 Task: In the  document prototype.html. Below name insert the link: 'www.facebook.com' Insert Dropdown below the link: Review Status  'Select In progress'Insert Header and write  "Stellar". Change font style to  Caveat
Action: Mouse moved to (241, 345)
Screenshot: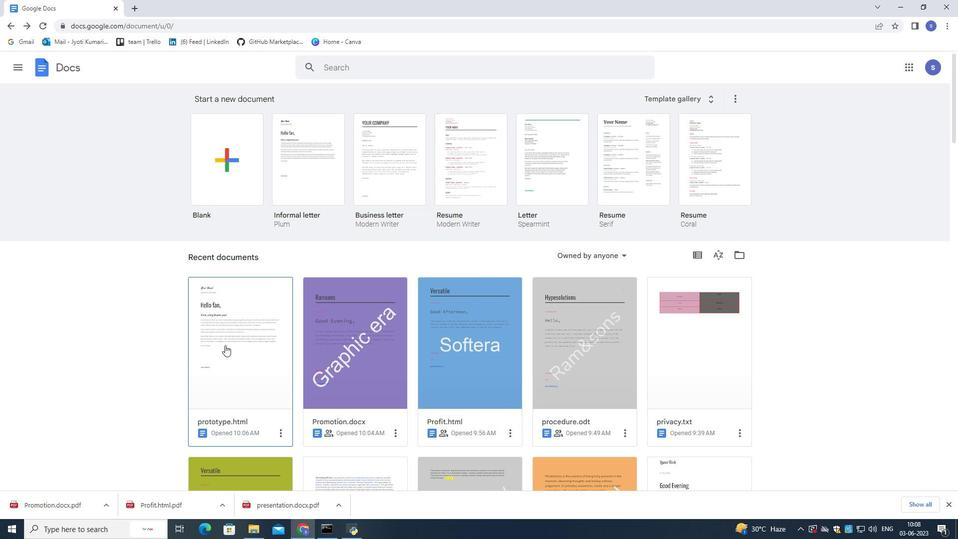 
Action: Mouse pressed left at (241, 345)
Screenshot: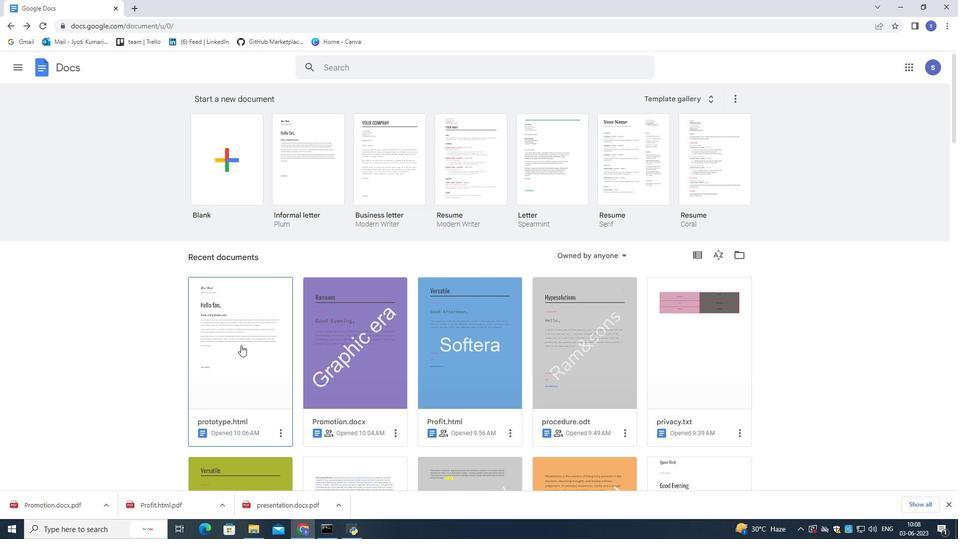 
Action: Mouse moved to (242, 345)
Screenshot: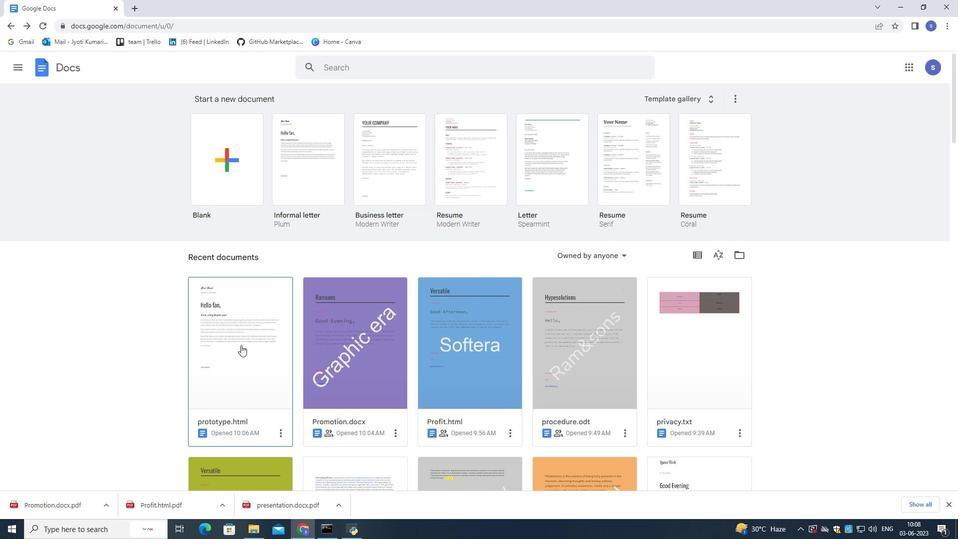 
Action: Mouse pressed left at (242, 345)
Screenshot: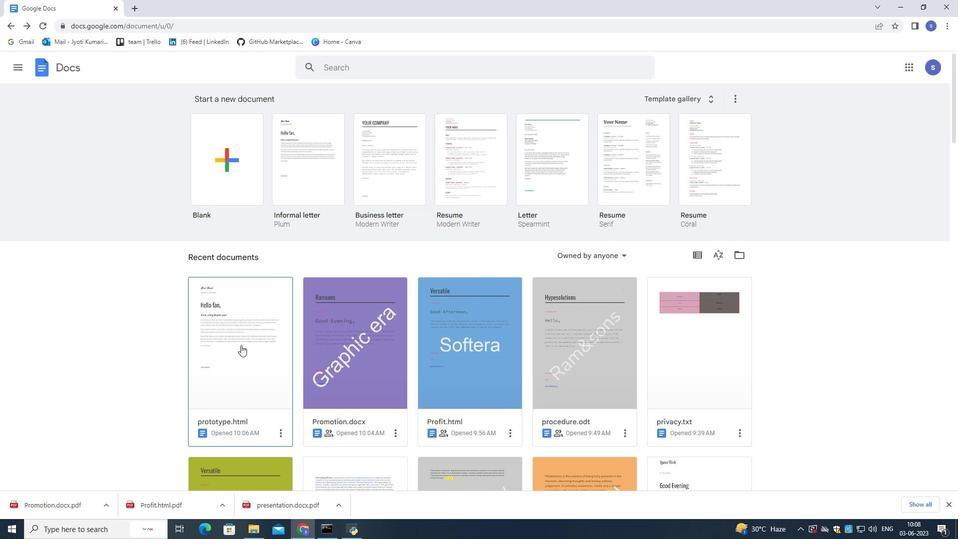 
Action: Mouse moved to (382, 394)
Screenshot: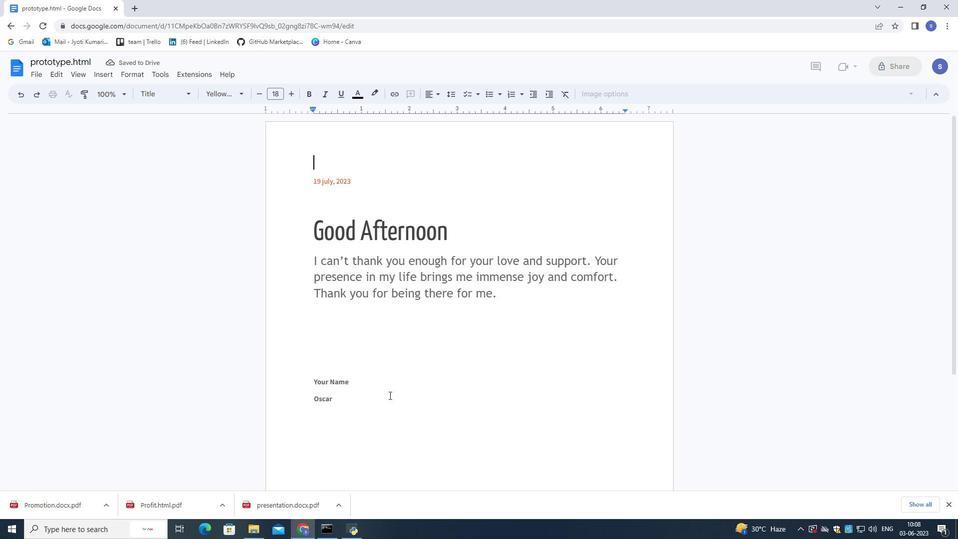 
Action: Mouse pressed left at (382, 394)
Screenshot: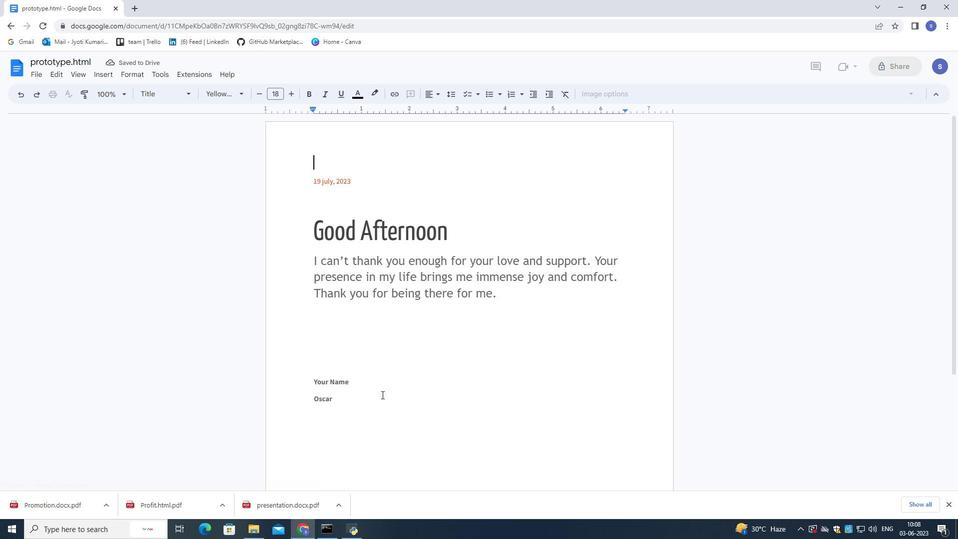 
Action: Mouse moved to (380, 393)
Screenshot: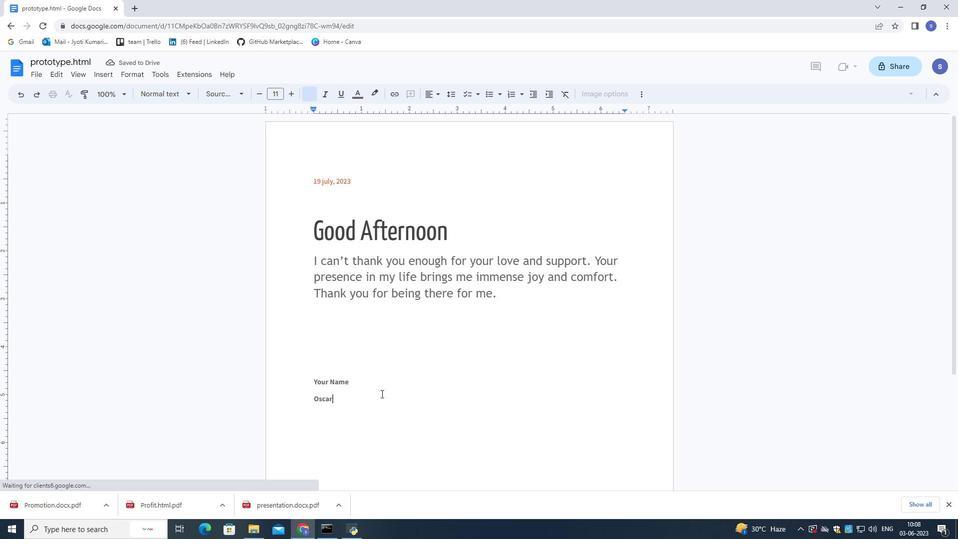 
Action: Key pressed <Key.enter>
Screenshot: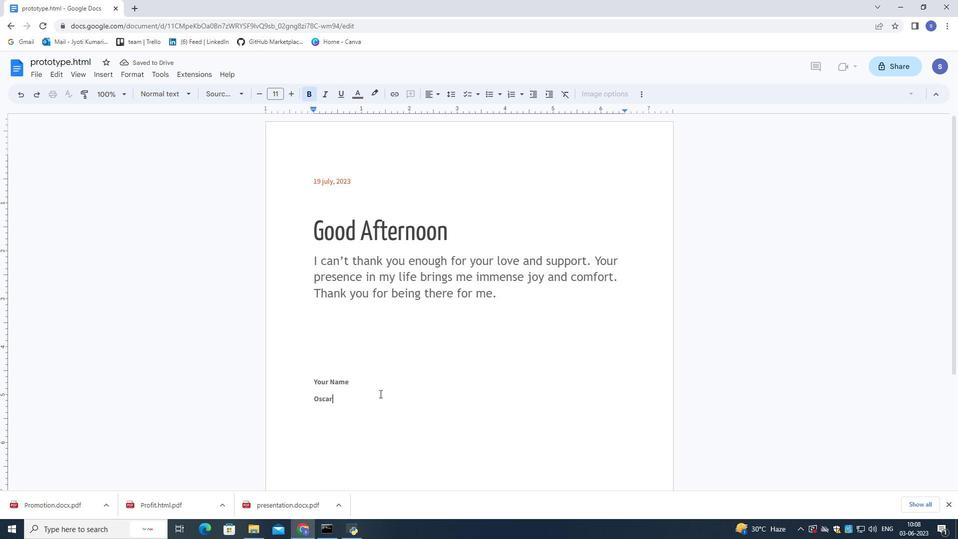 
Action: Mouse moved to (98, 72)
Screenshot: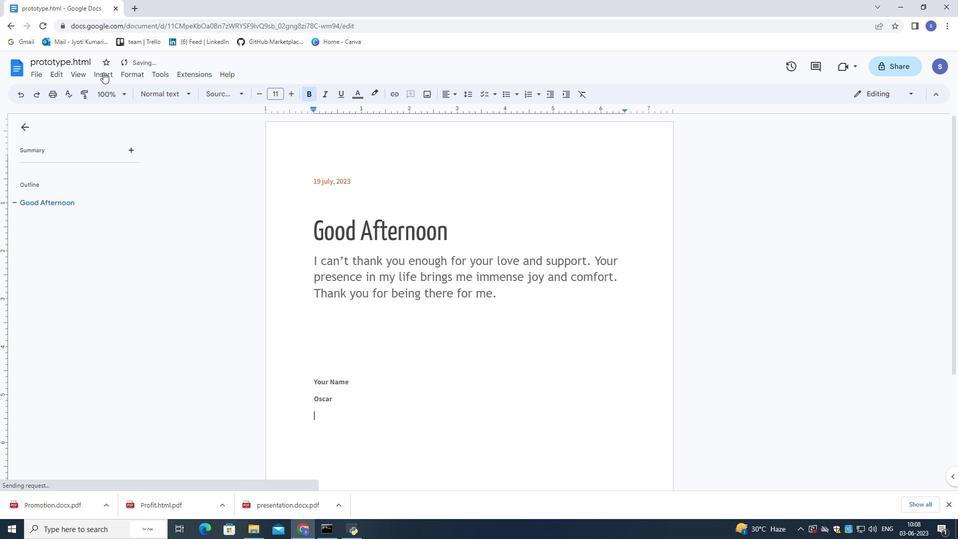 
Action: Mouse pressed left at (98, 72)
Screenshot: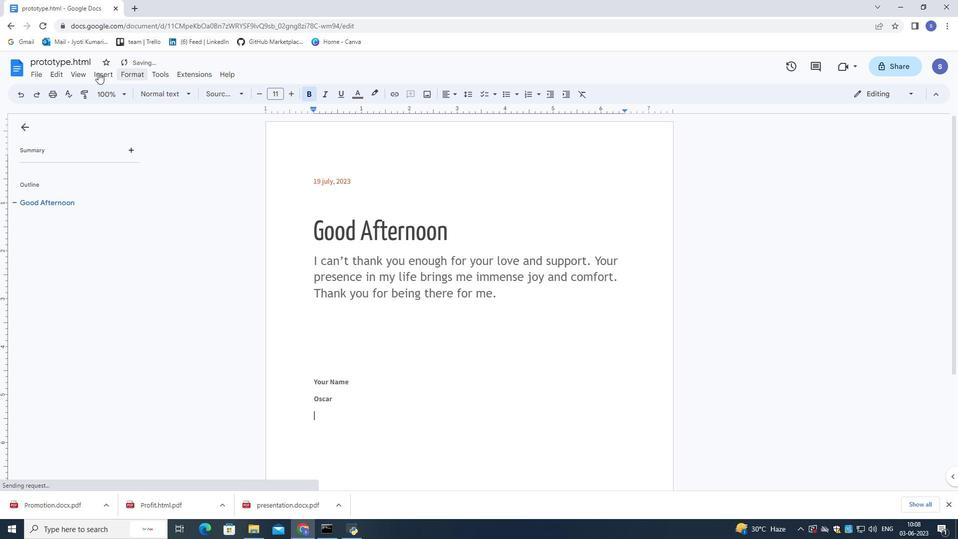 
Action: Mouse moved to (143, 379)
Screenshot: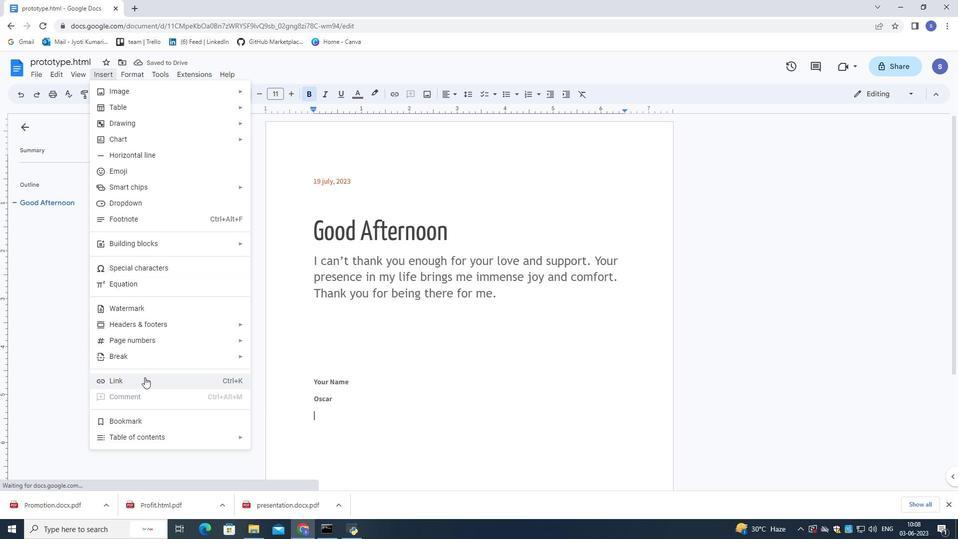 
Action: Mouse pressed left at (143, 379)
Screenshot: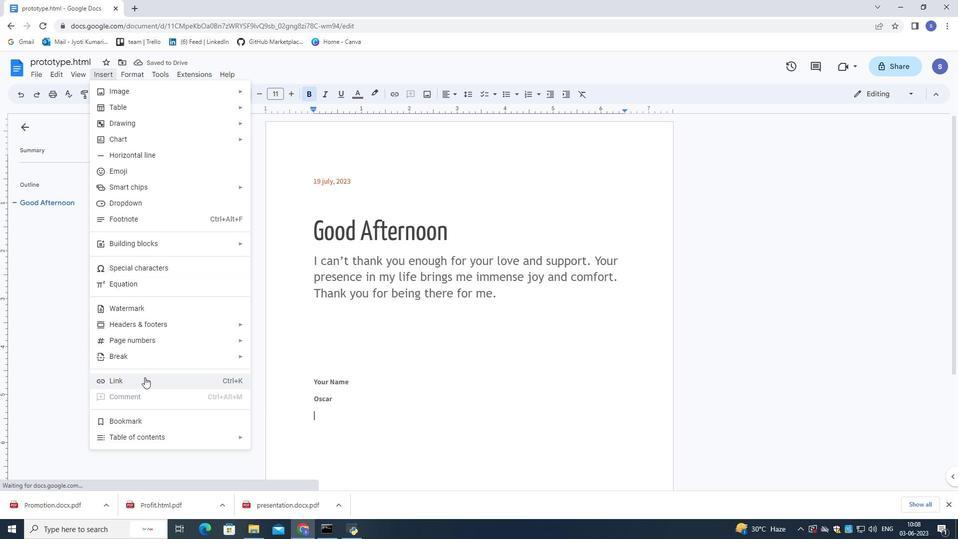 
Action: Mouse moved to (142, 371)
Screenshot: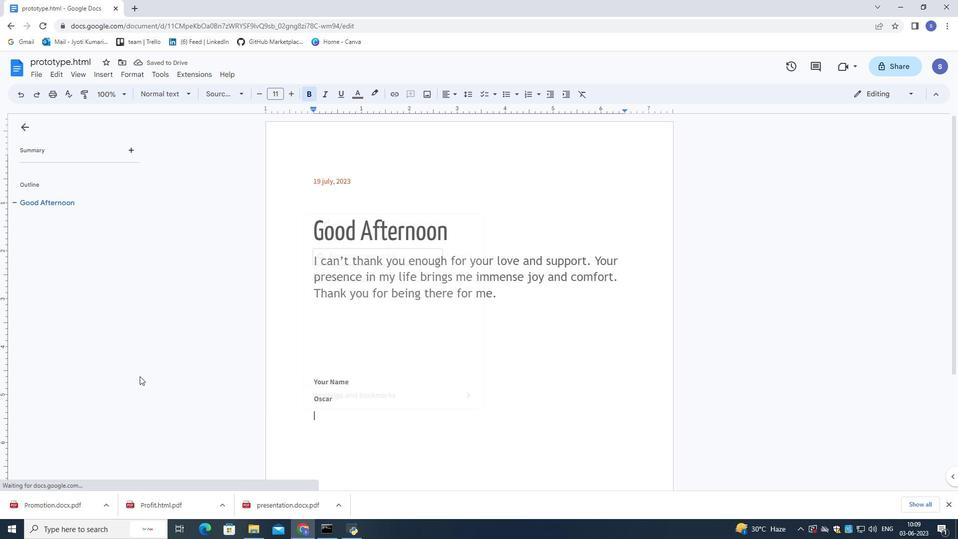 
Action: Key pressed www.facebook.com
Screenshot: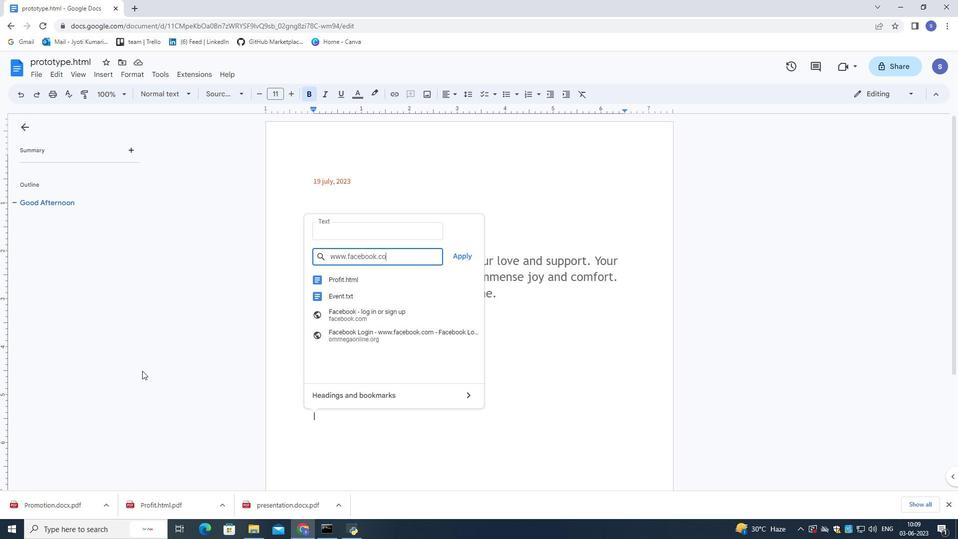 
Action: Mouse moved to (459, 257)
Screenshot: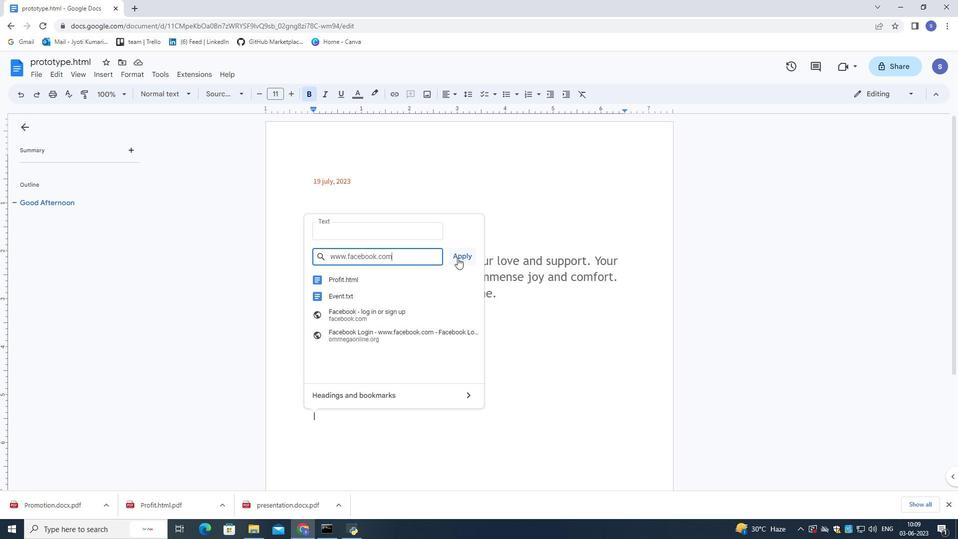 
Action: Mouse pressed left at (459, 257)
Screenshot: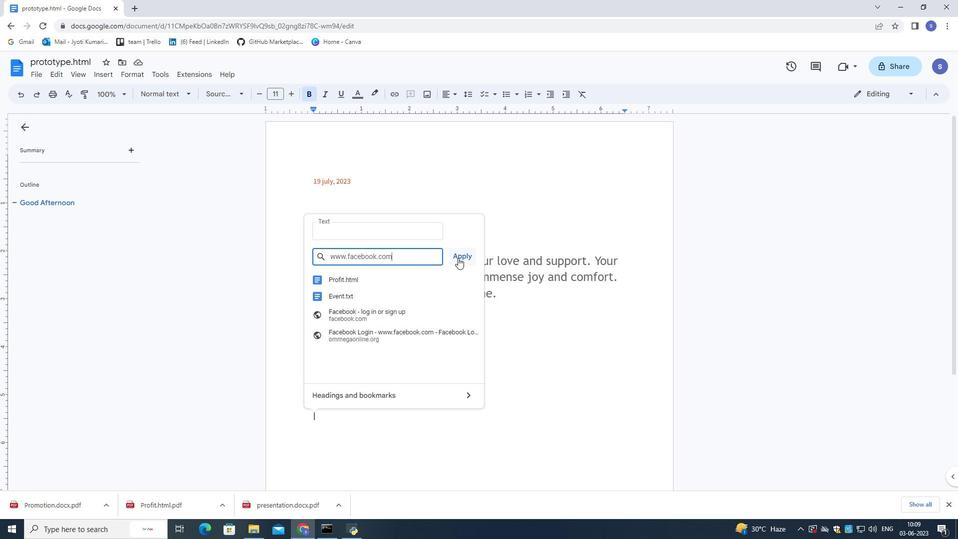 
Action: Mouse moved to (505, 371)
Screenshot: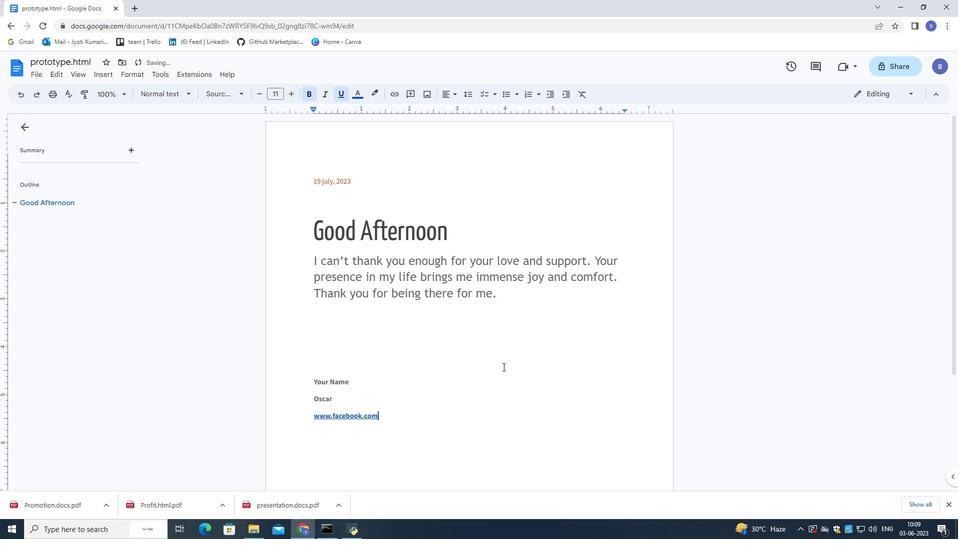 
Action: Key pressed <Key.enter>
Screenshot: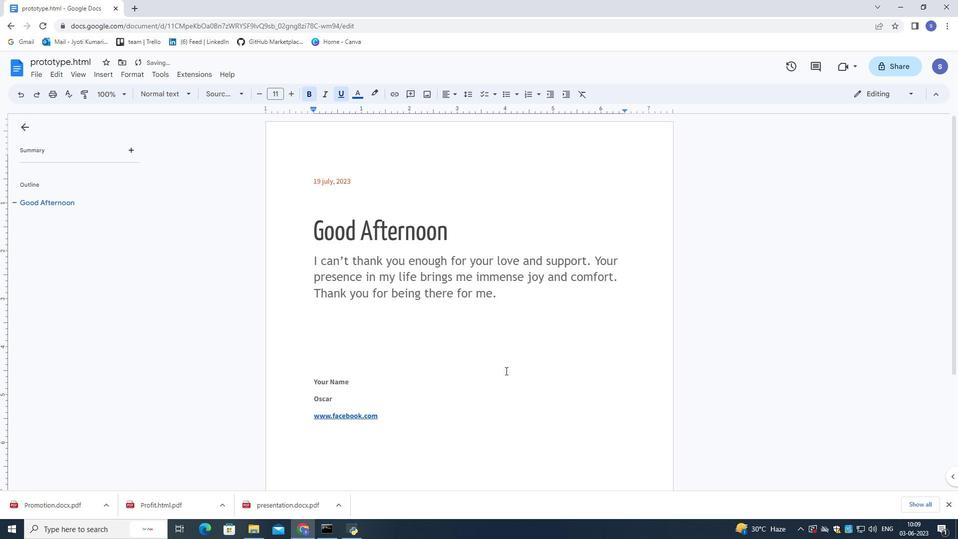 
Action: Mouse moved to (96, 70)
Screenshot: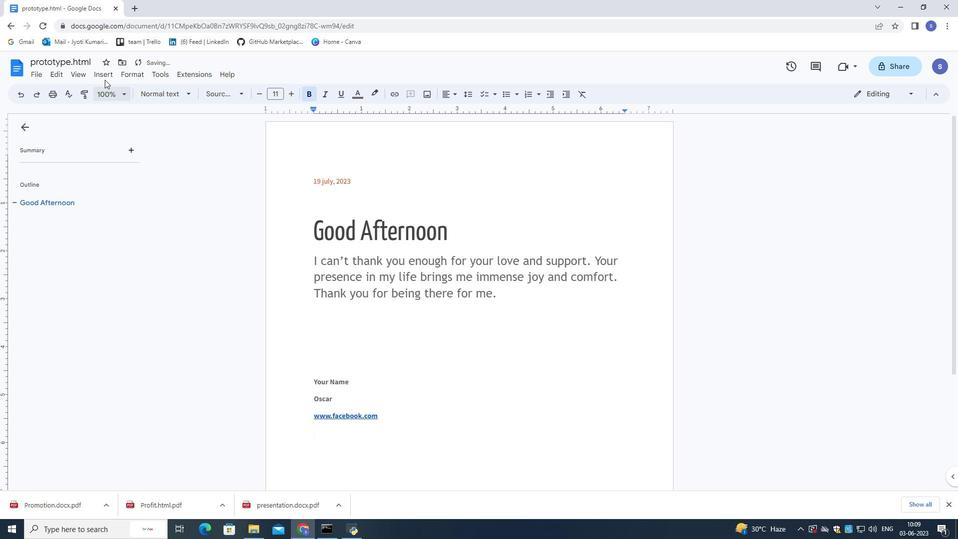 
Action: Mouse pressed left at (96, 70)
Screenshot: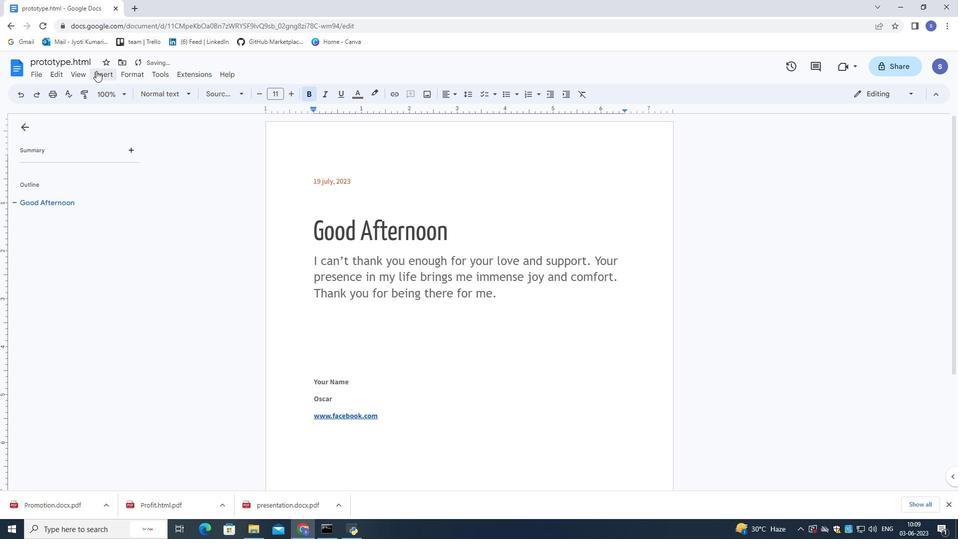 
Action: Mouse moved to (146, 125)
Screenshot: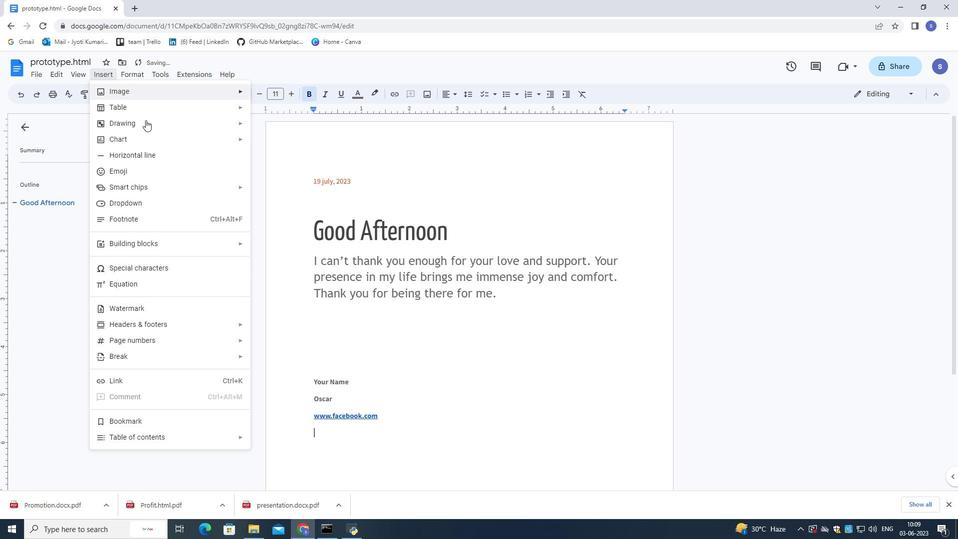 
Action: Mouse scrolled (146, 125) with delta (0, 0)
Screenshot: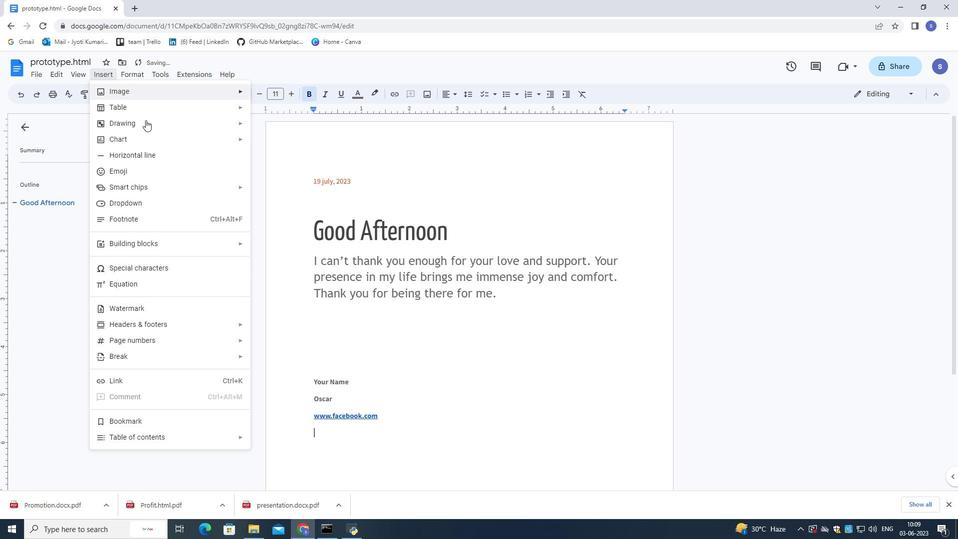 
Action: Mouse moved to (146, 126)
Screenshot: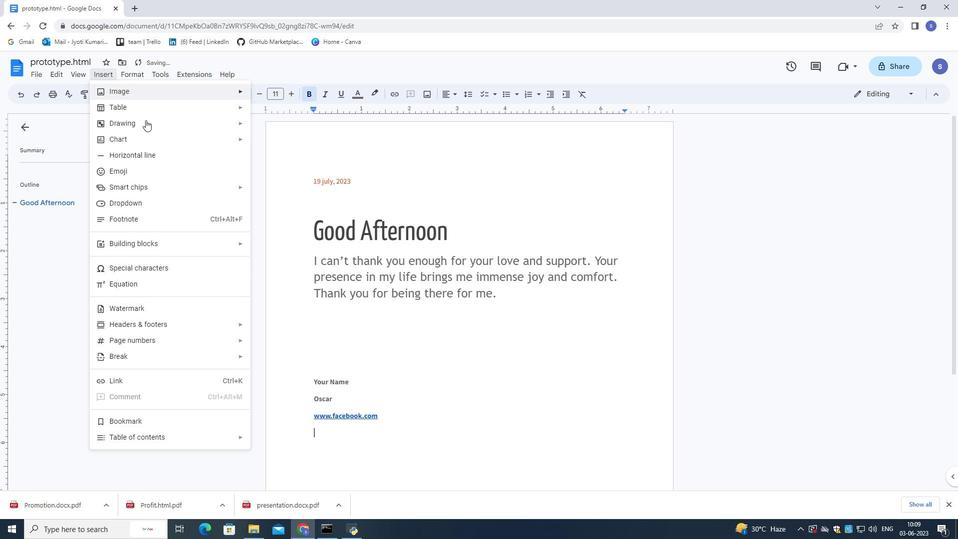 
Action: Mouse scrolled (146, 126) with delta (0, 0)
Screenshot: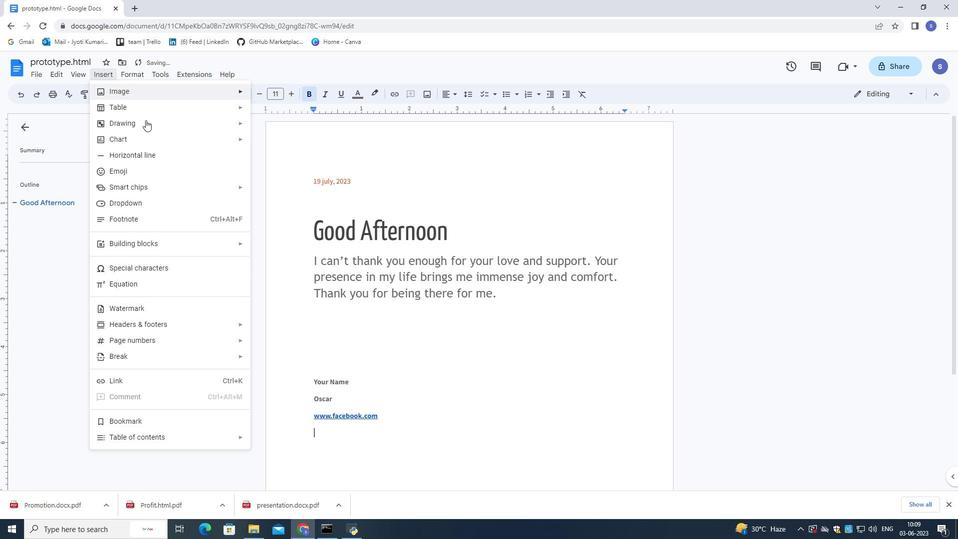 
Action: Mouse moved to (146, 127)
Screenshot: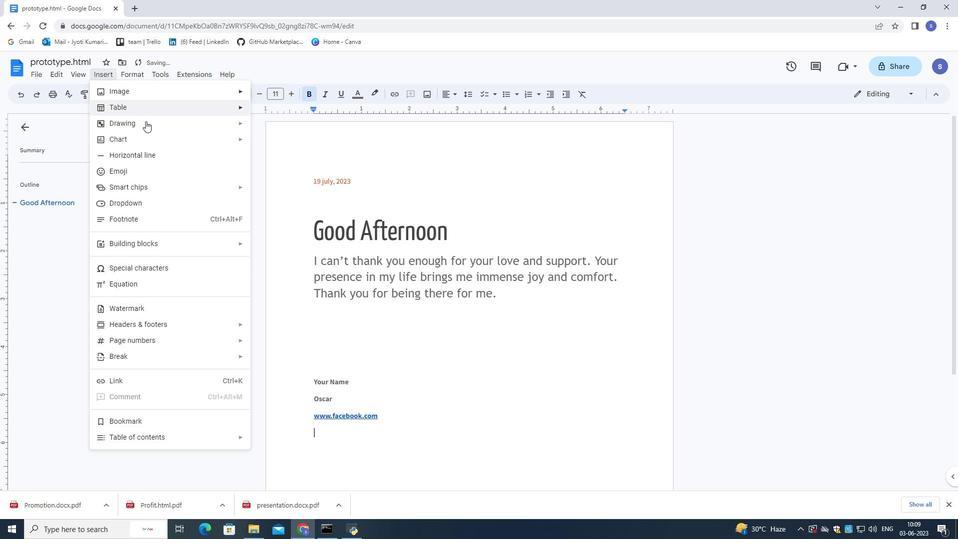 
Action: Mouse scrolled (146, 126) with delta (0, 0)
Screenshot: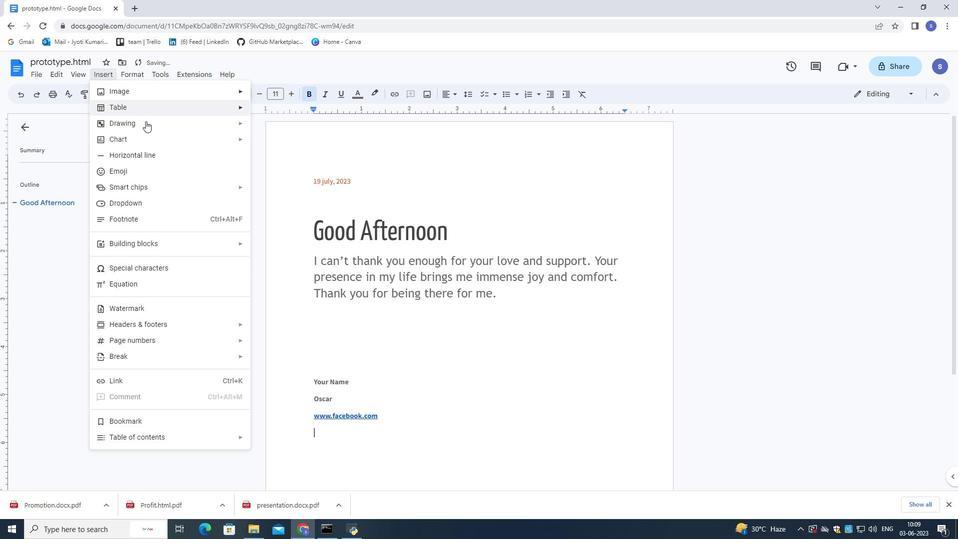 
Action: Mouse moved to (150, 206)
Screenshot: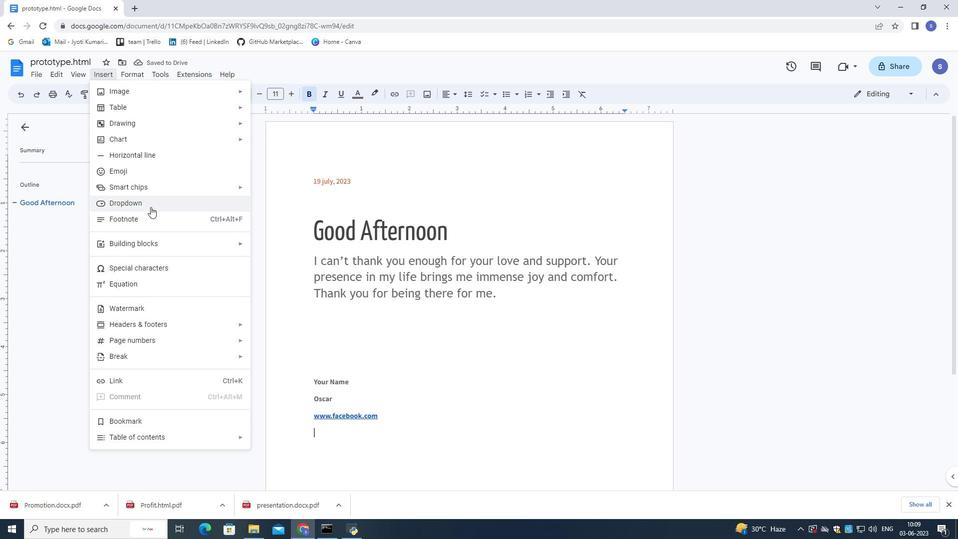 
Action: Mouse pressed left at (150, 206)
Screenshot: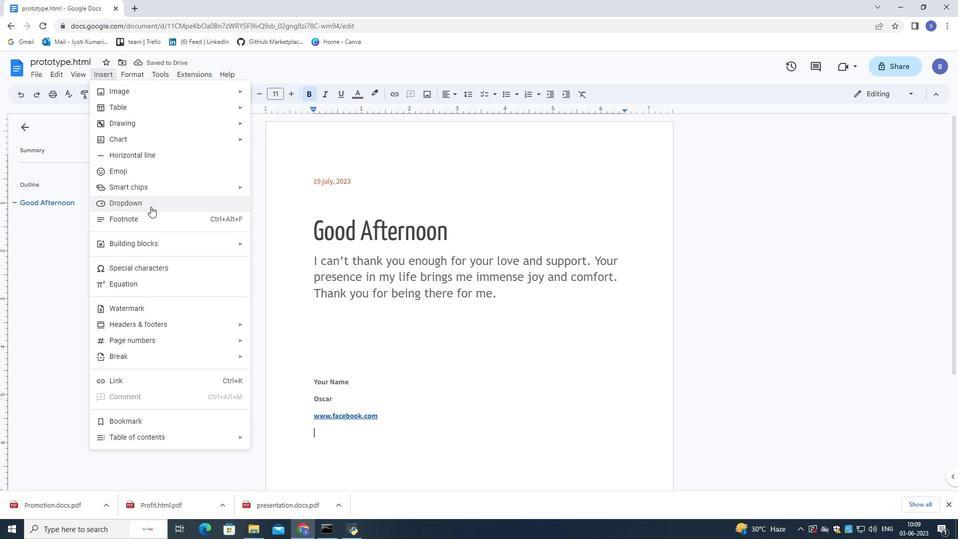
Action: Mouse moved to (490, 267)
Screenshot: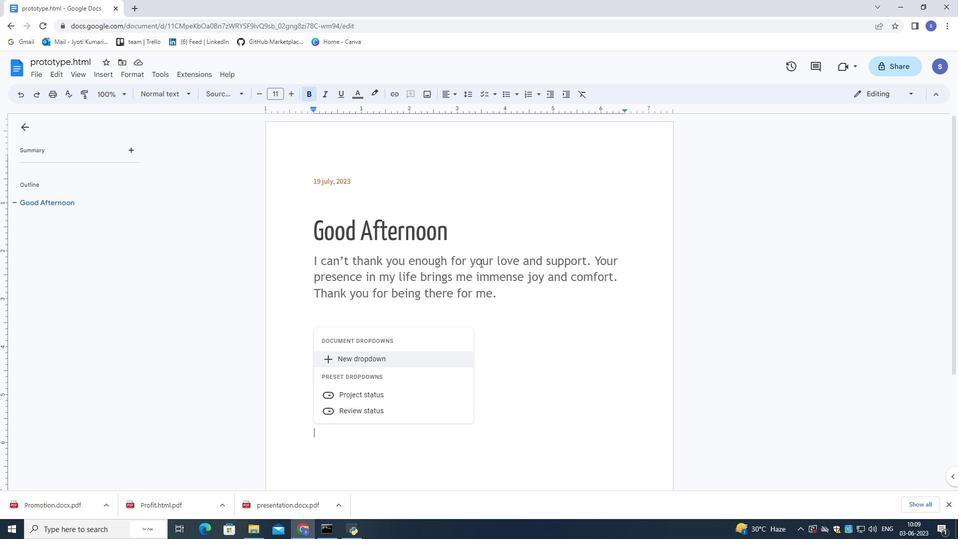 
Action: Mouse scrolled (490, 266) with delta (0, 0)
Screenshot: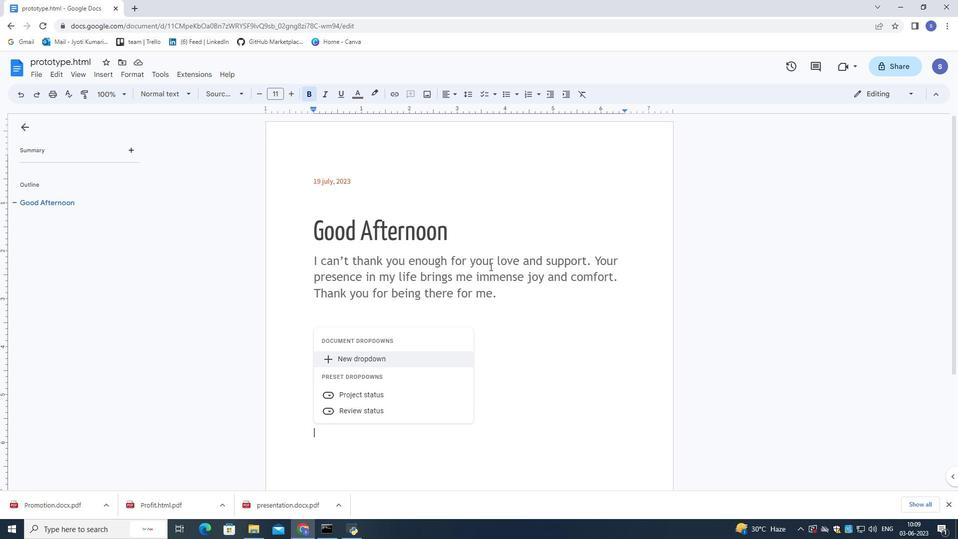 
Action: Mouse moved to (490, 268)
Screenshot: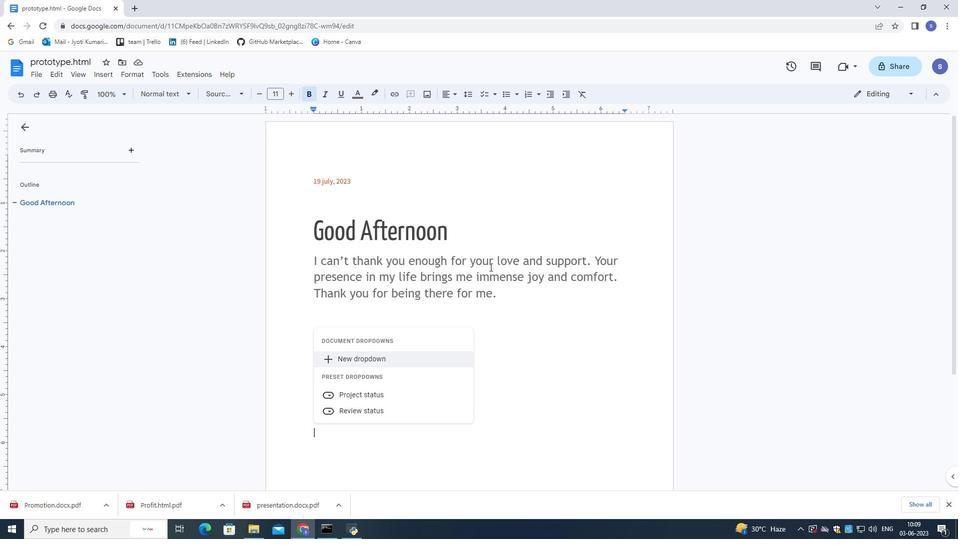 
Action: Mouse scrolled (490, 267) with delta (0, 0)
Screenshot: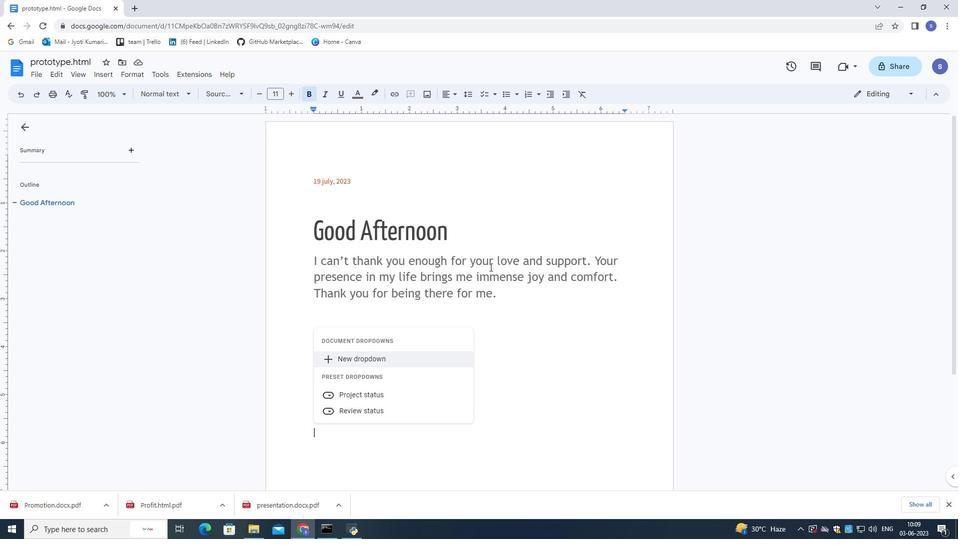 
Action: Mouse moved to (385, 307)
Screenshot: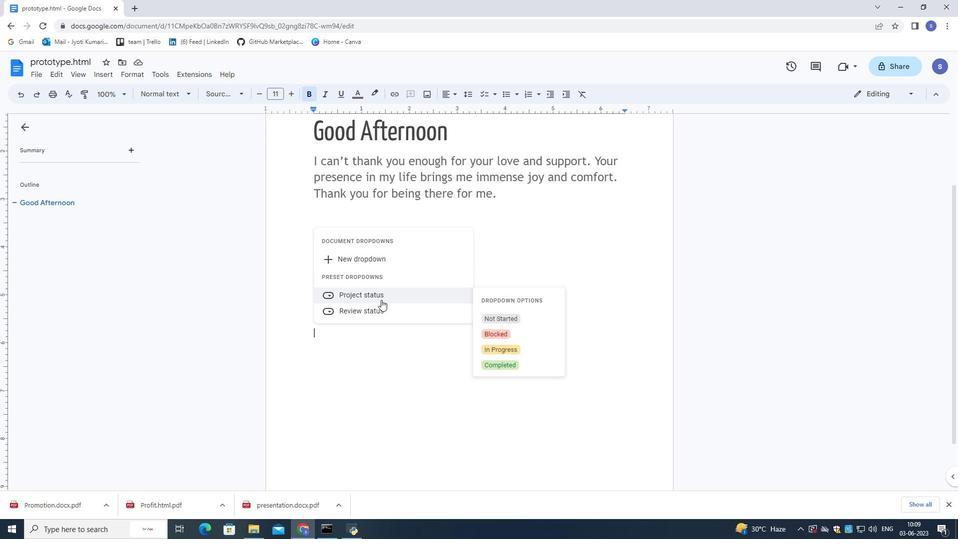 
Action: Mouse pressed left at (385, 307)
Screenshot: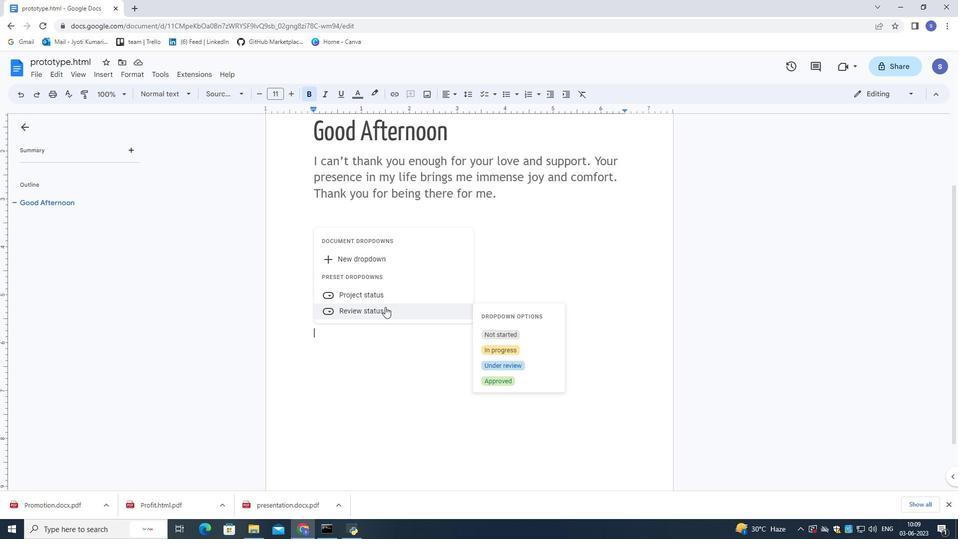 
Action: Mouse moved to (350, 333)
Screenshot: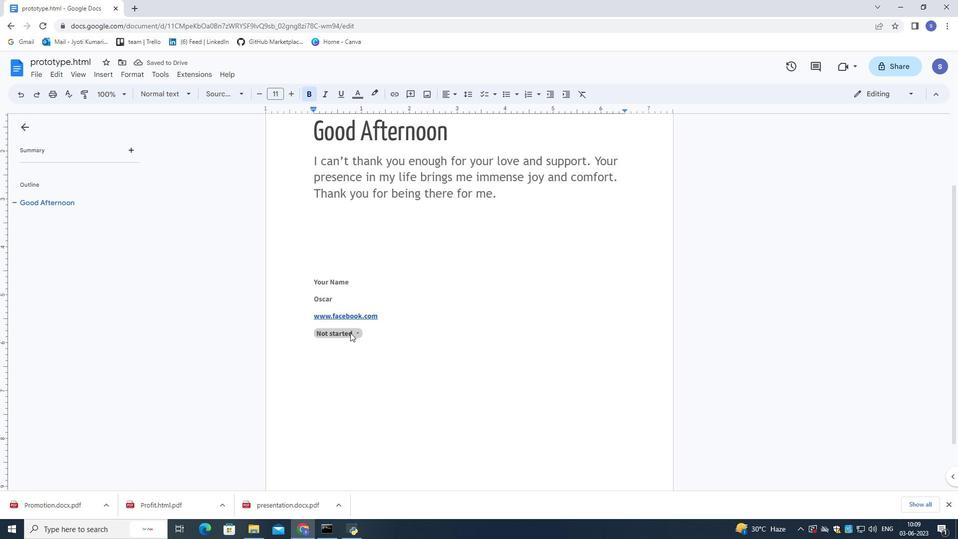 
Action: Mouse pressed left at (350, 333)
Screenshot: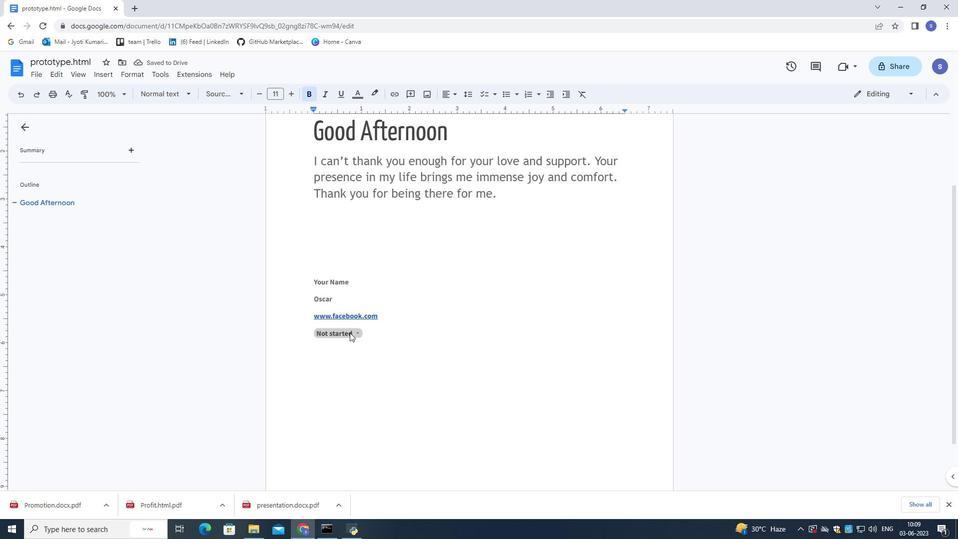 
Action: Mouse moved to (367, 365)
Screenshot: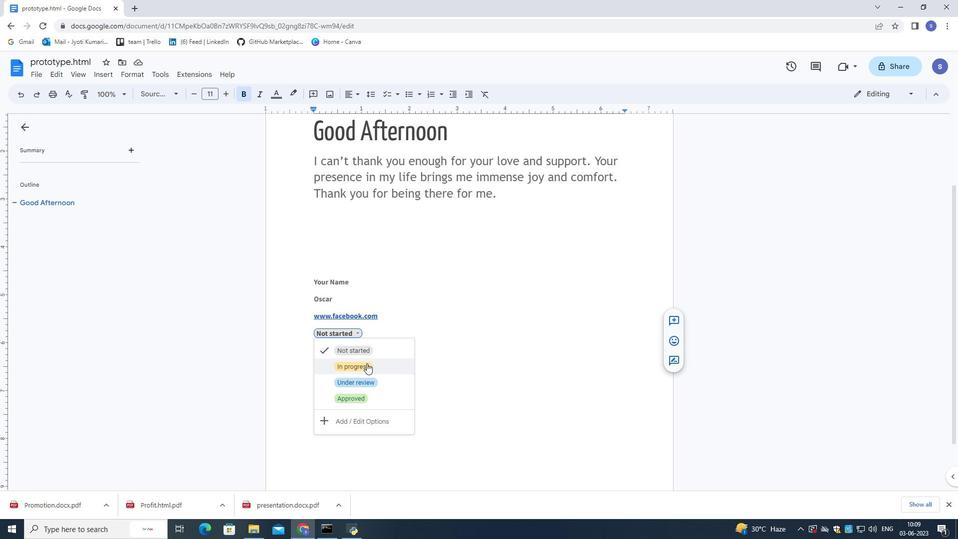
Action: Mouse pressed left at (367, 365)
Screenshot: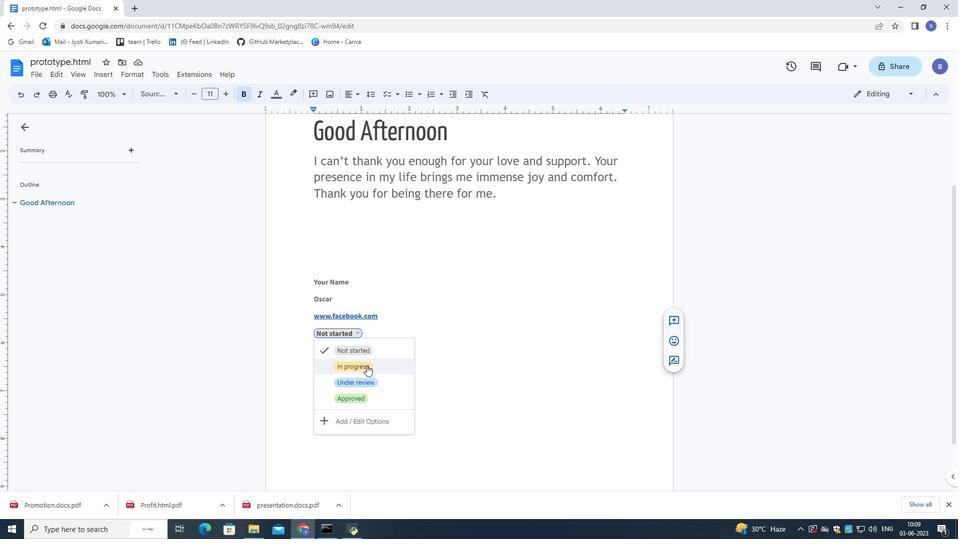 
Action: Mouse moved to (100, 76)
Screenshot: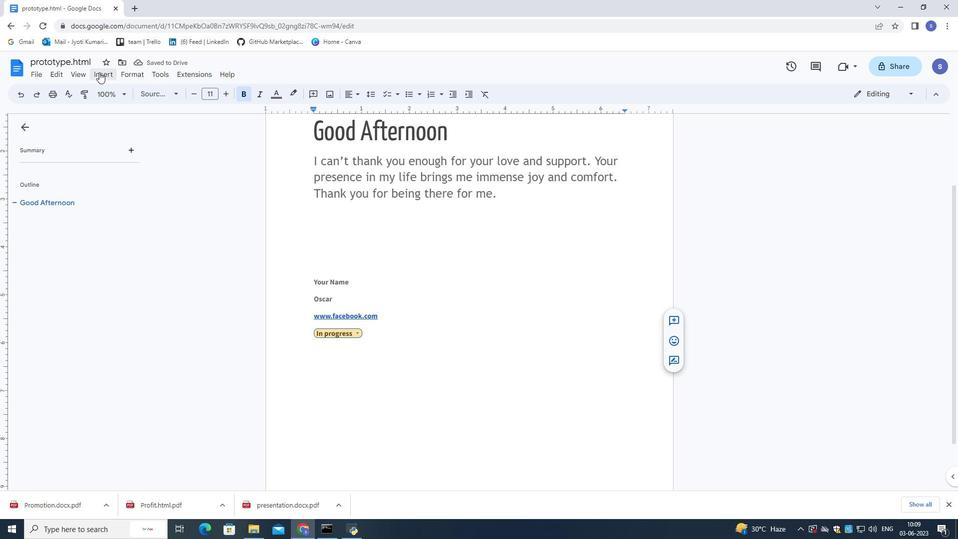 
Action: Mouse pressed left at (100, 76)
Screenshot: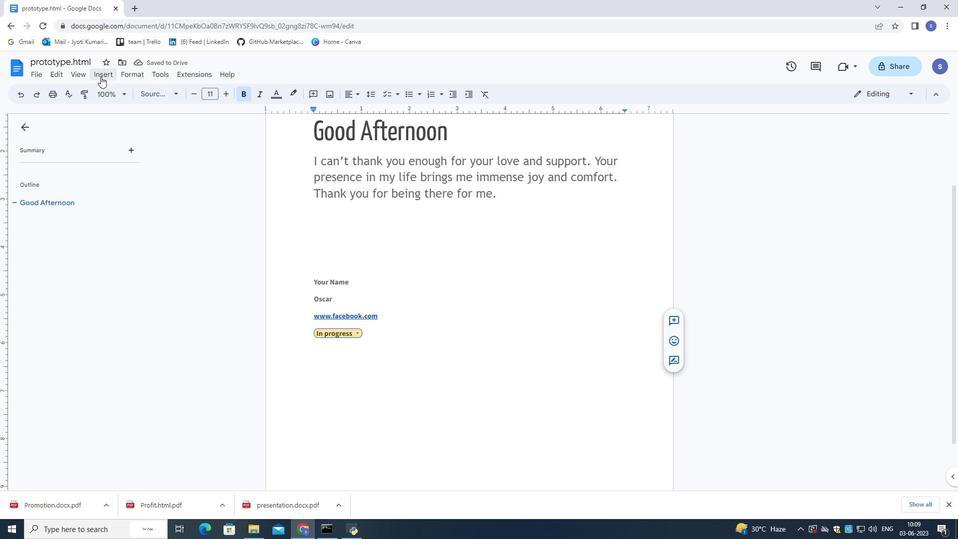 
Action: Mouse moved to (257, 328)
Screenshot: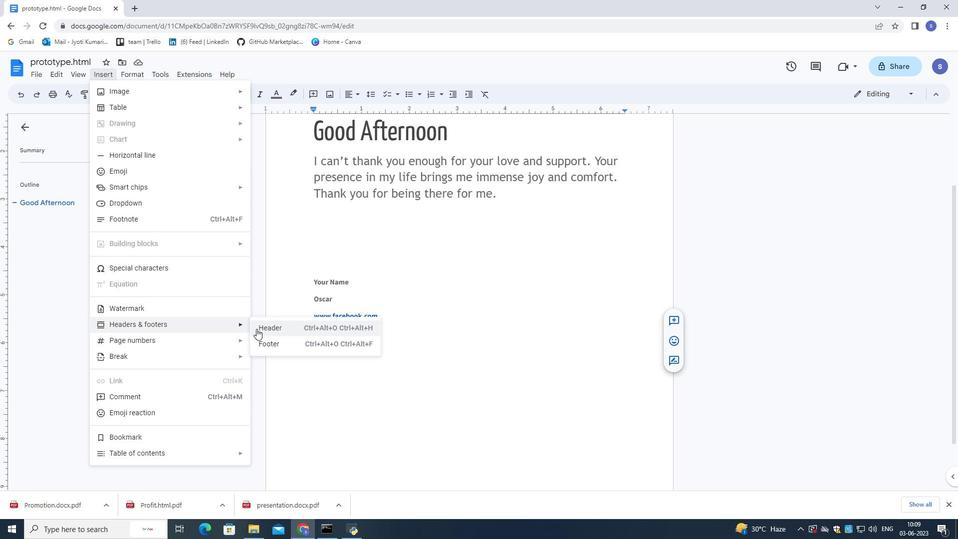 
Action: Mouse pressed left at (257, 328)
Screenshot: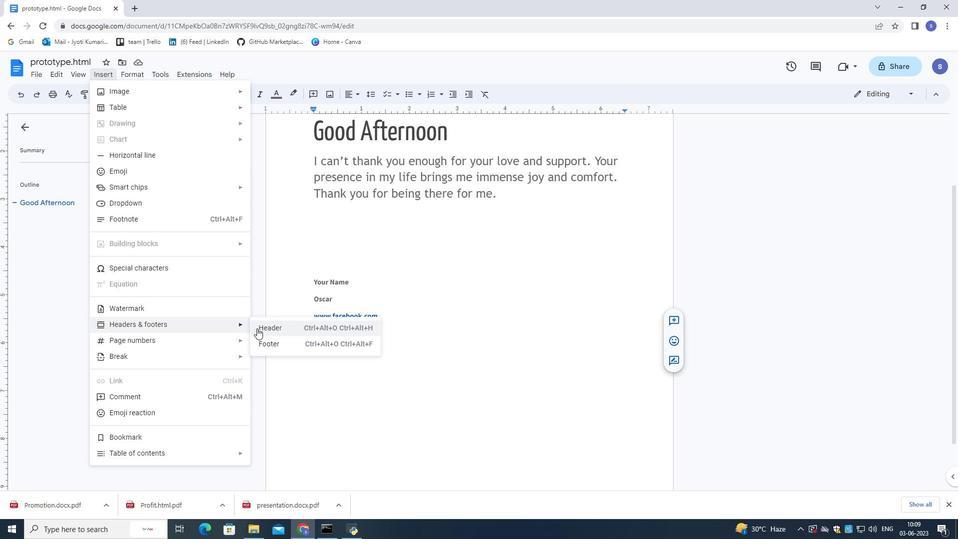 
Action: Mouse moved to (366, 193)
Screenshot: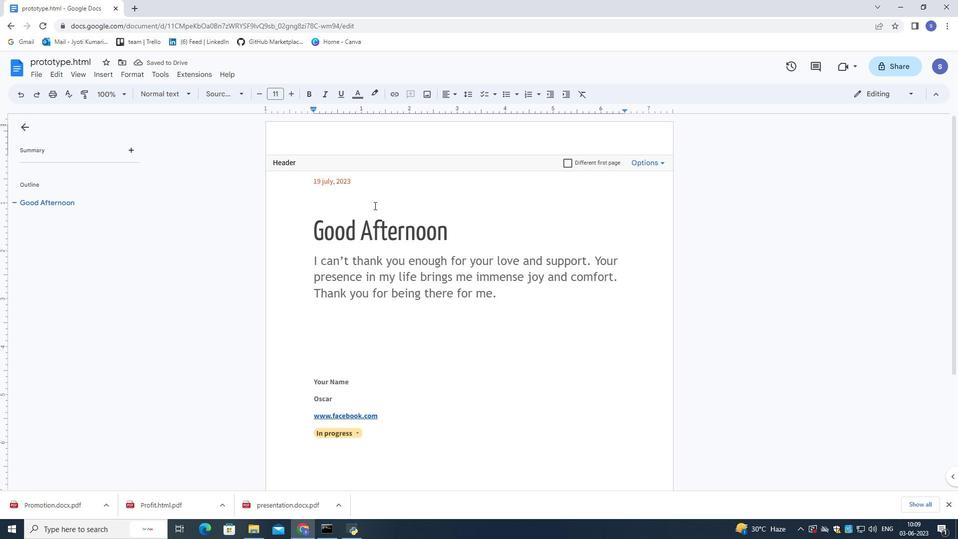 
Action: Key pressed <Key.shift>stellar
Screenshot: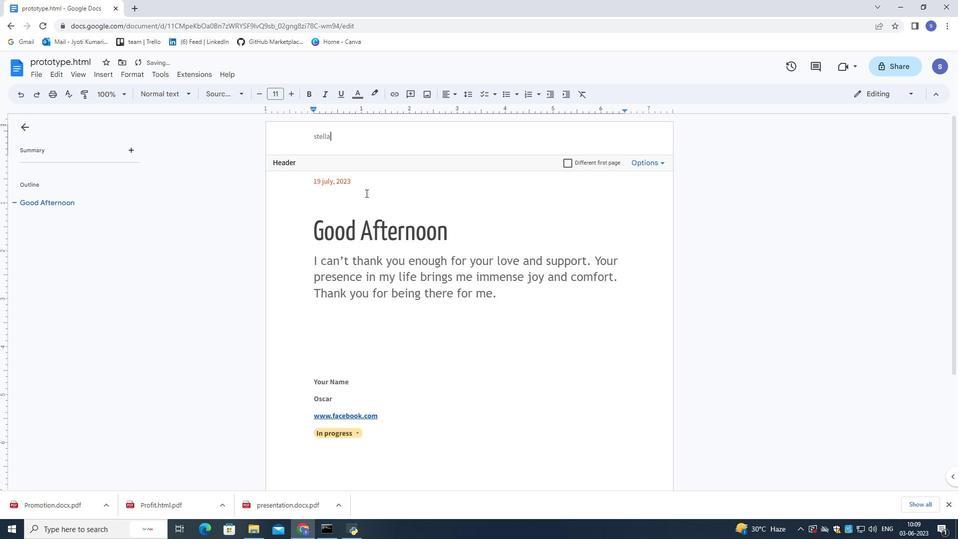
Action: Mouse moved to (338, 134)
Screenshot: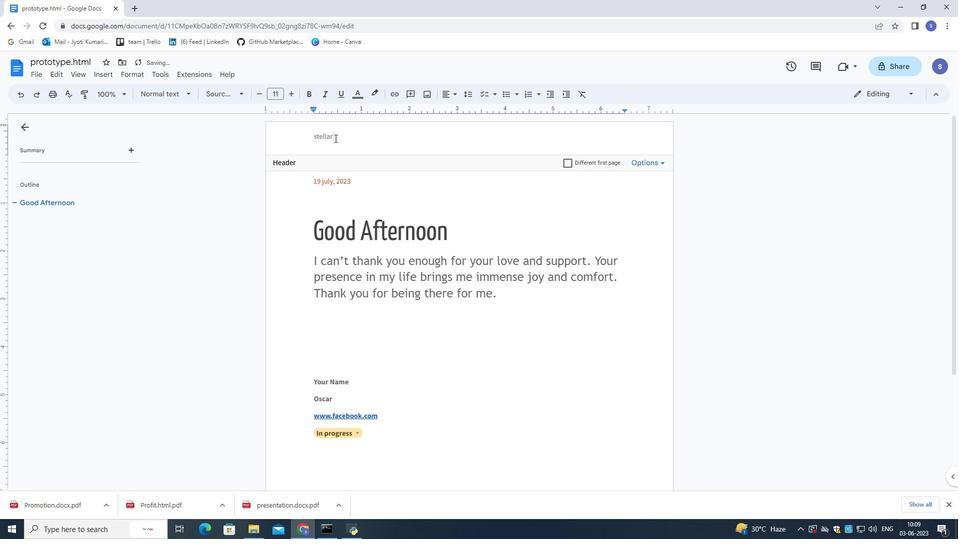 
Action: Mouse pressed left at (338, 134)
Screenshot: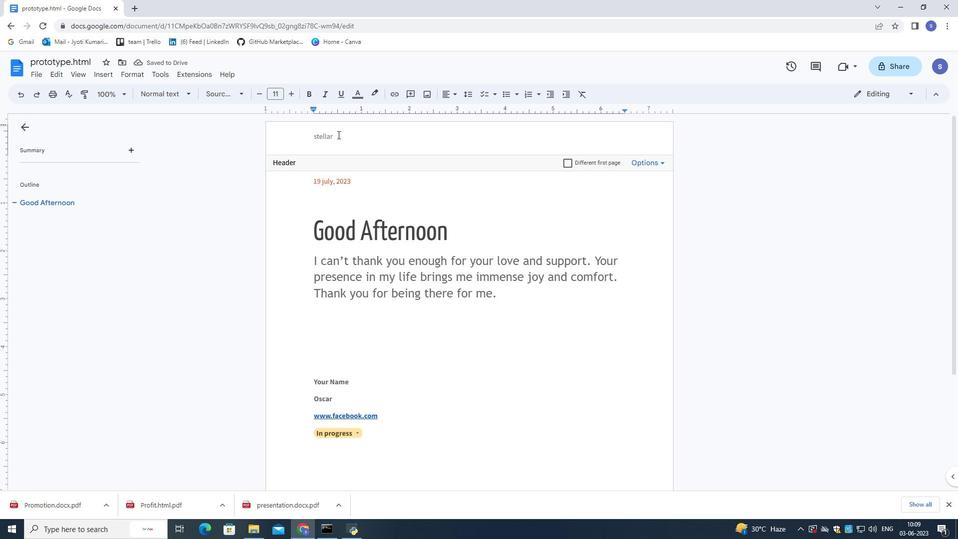 
Action: Mouse moved to (209, 91)
Screenshot: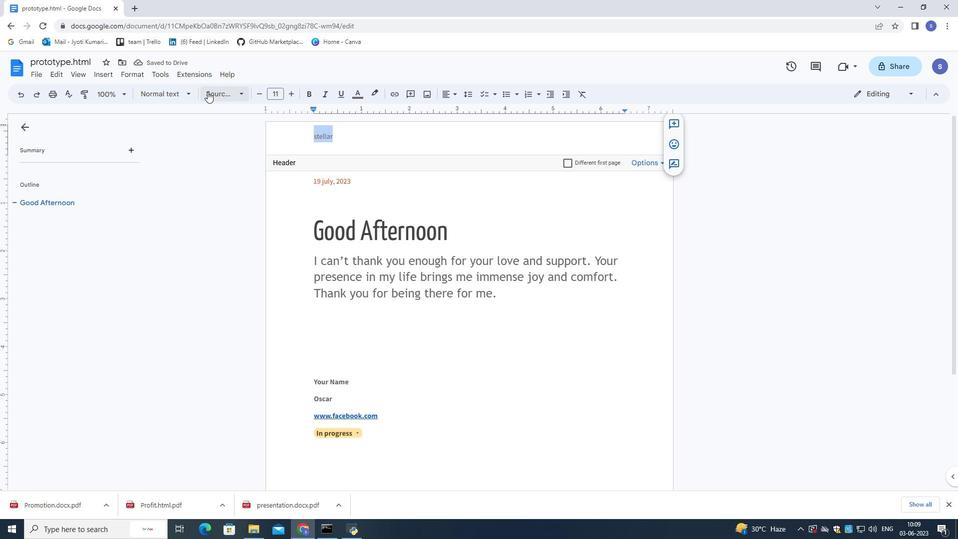 
Action: Mouse pressed left at (209, 91)
Screenshot: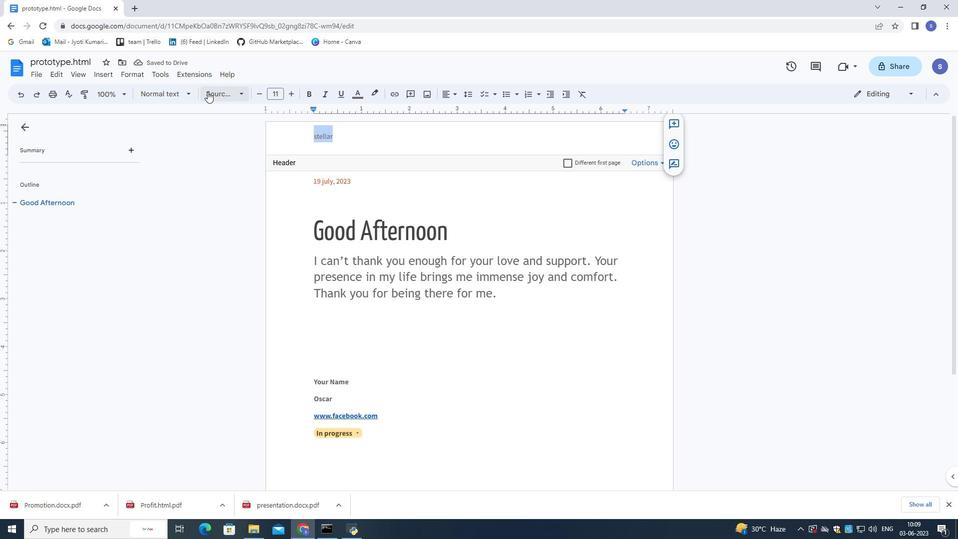 
Action: Mouse moved to (248, 116)
Screenshot: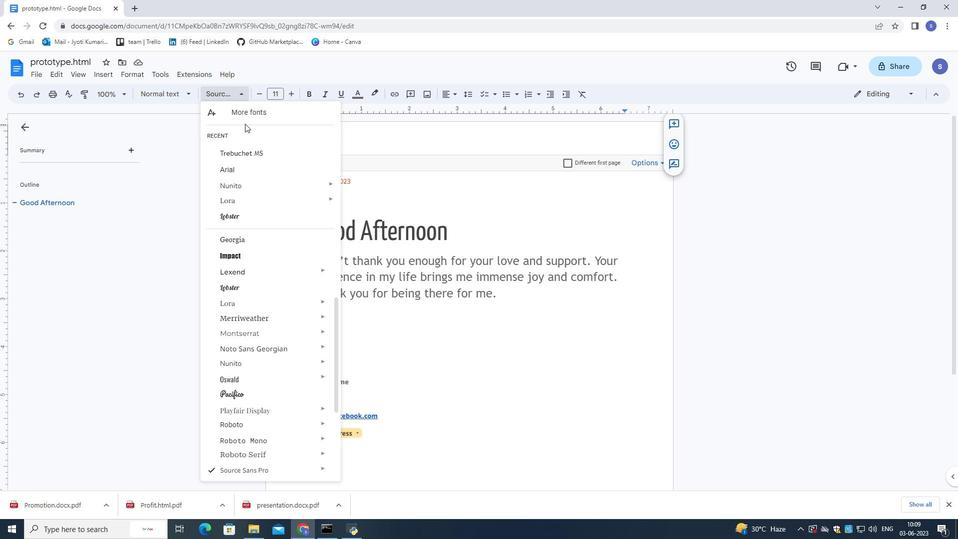 
Action: Mouse pressed left at (248, 116)
Screenshot: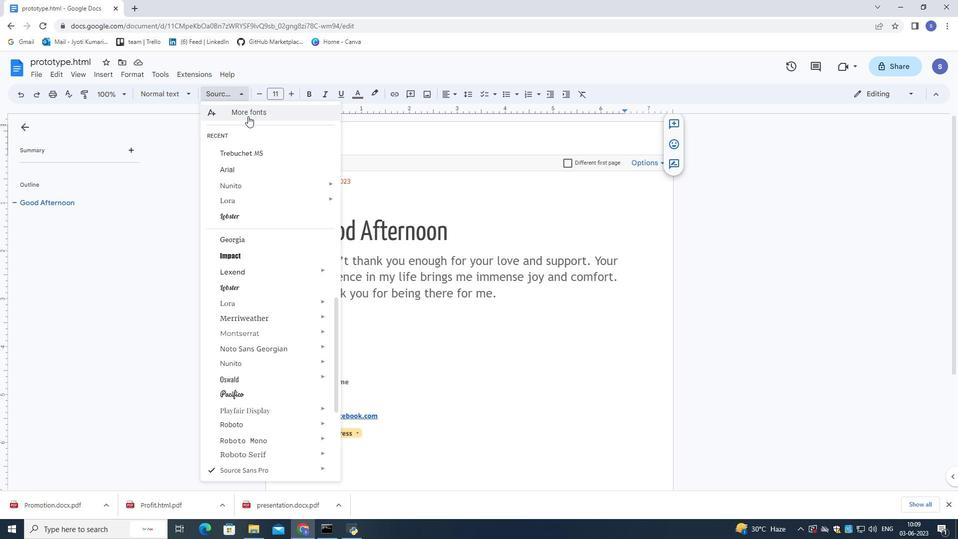 
Action: Mouse moved to (301, 152)
Screenshot: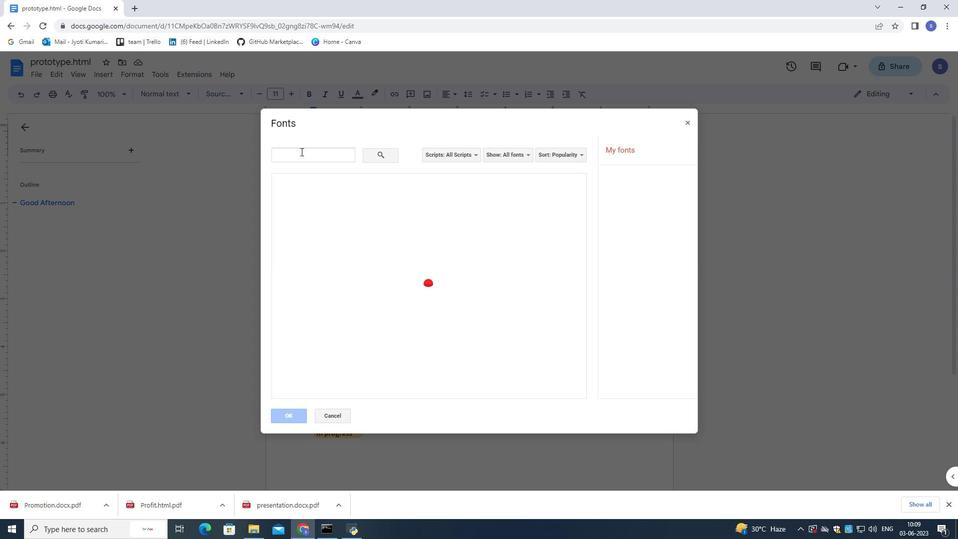
Action: Mouse pressed left at (301, 152)
Screenshot: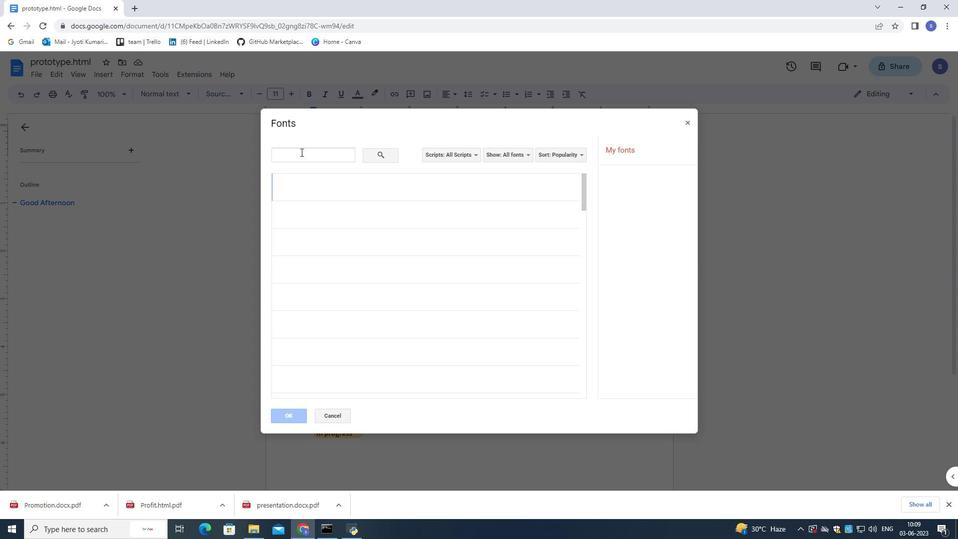 
Action: Mouse moved to (307, 163)
Screenshot: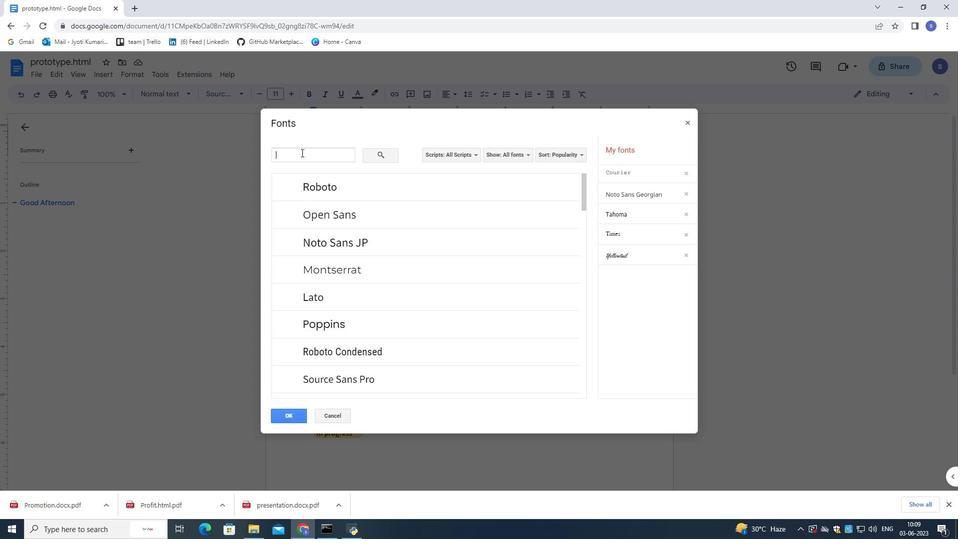 
Action: Key pressed caveat
Screenshot: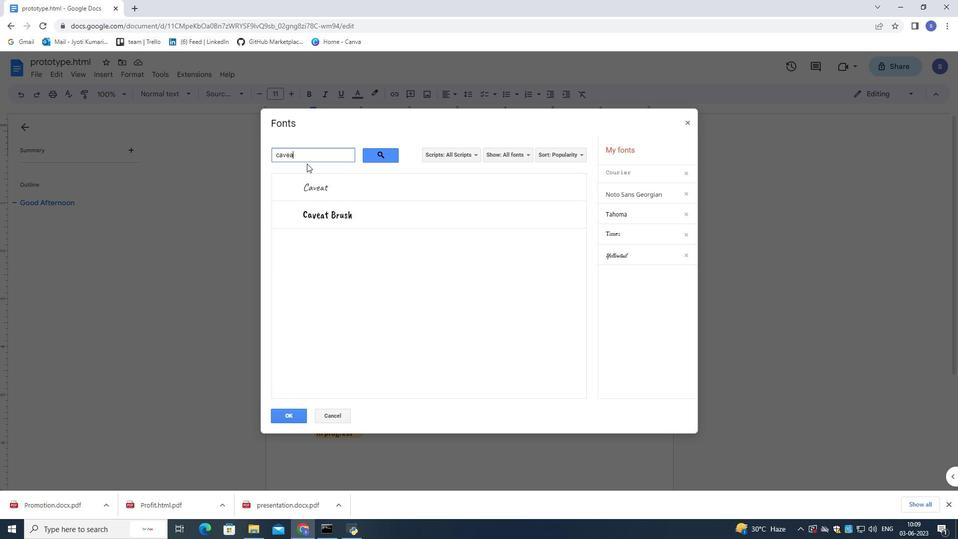 
Action: Mouse moved to (300, 183)
Screenshot: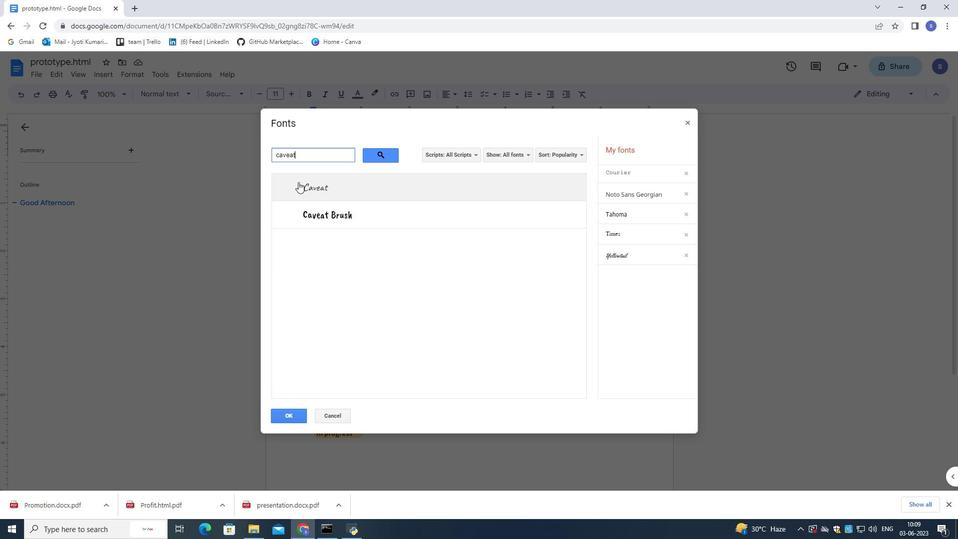 
Action: Mouse pressed left at (300, 183)
Screenshot: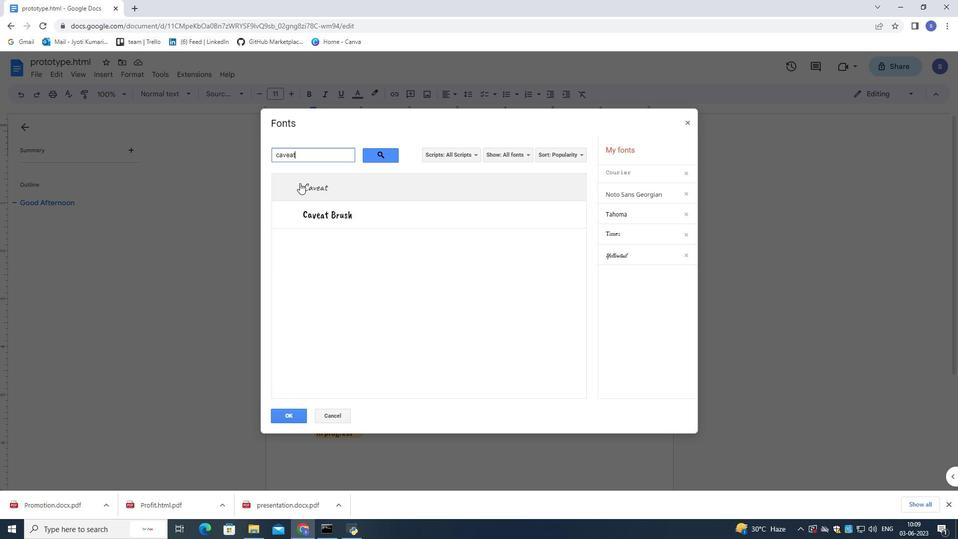 
Action: Mouse moved to (288, 417)
Screenshot: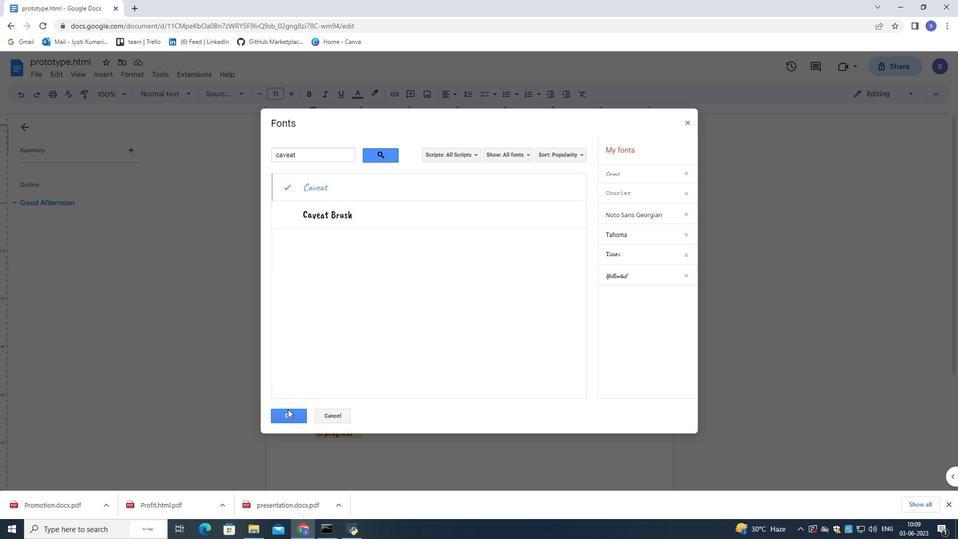 
Action: Mouse pressed left at (288, 417)
Screenshot: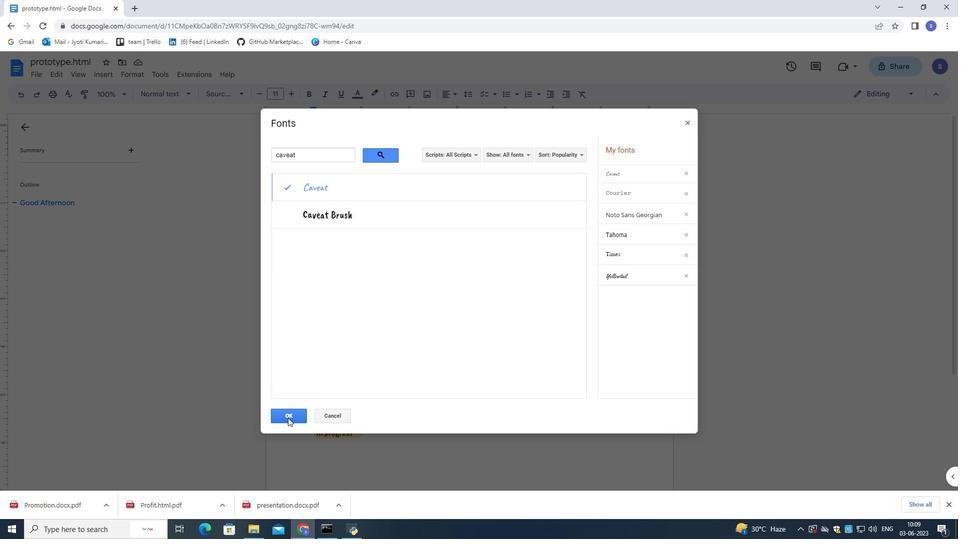 
Action: Mouse moved to (441, 371)
Screenshot: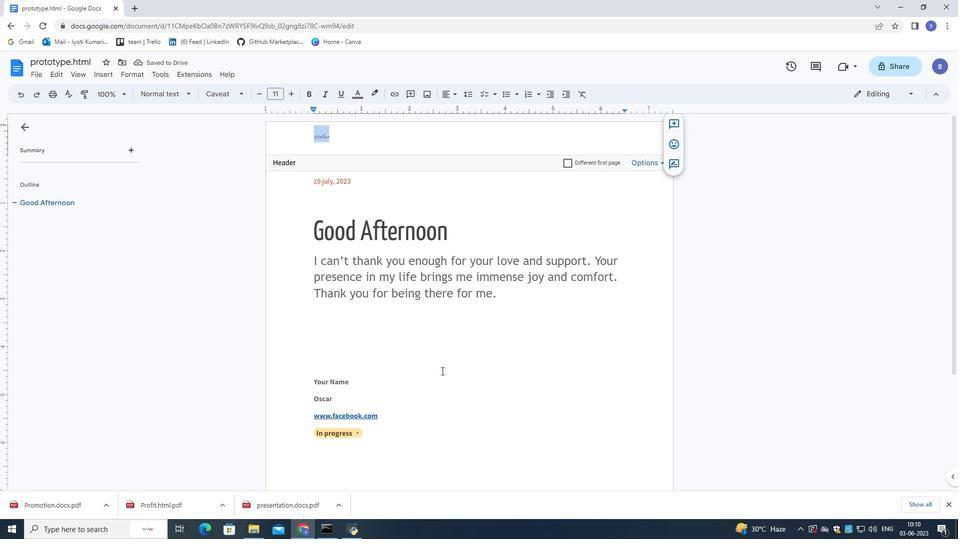 
